 Task: Add Forces Of Nature Organic Nail Fungus Control to the cart.
Action: Mouse moved to (251, 113)
Screenshot: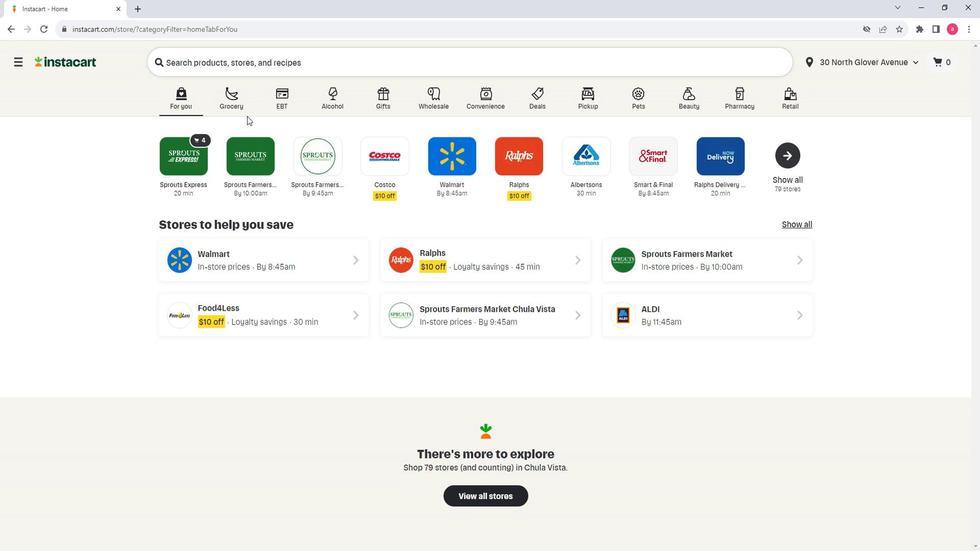 
Action: Mouse pressed left at (251, 113)
Screenshot: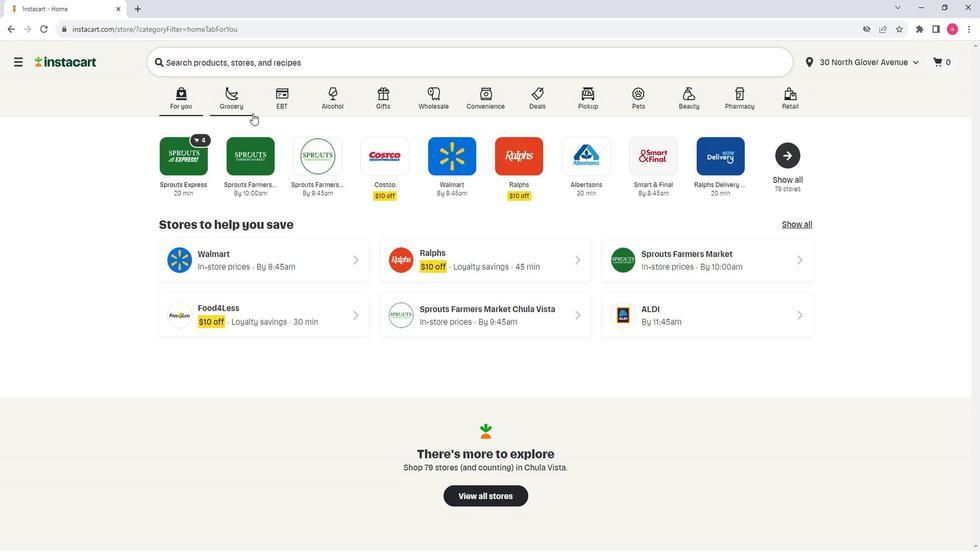 
Action: Mouse moved to (275, 300)
Screenshot: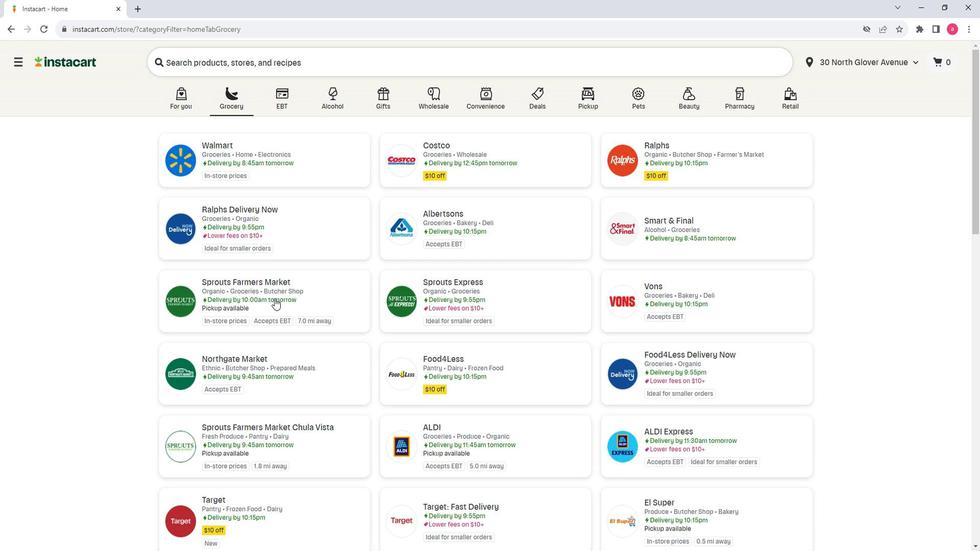 
Action: Mouse pressed left at (275, 300)
Screenshot: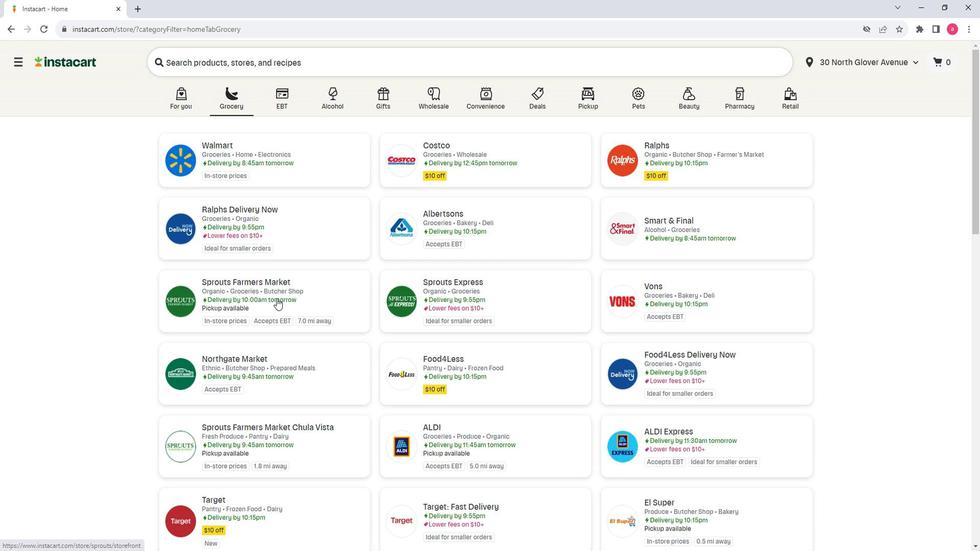 
Action: Mouse moved to (105, 311)
Screenshot: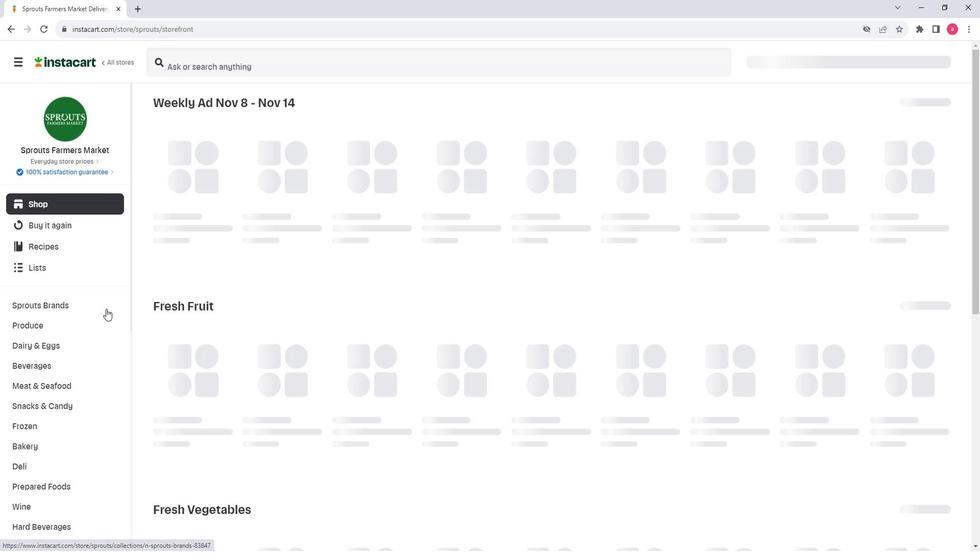 
Action: Mouse scrolled (105, 311) with delta (0, 0)
Screenshot: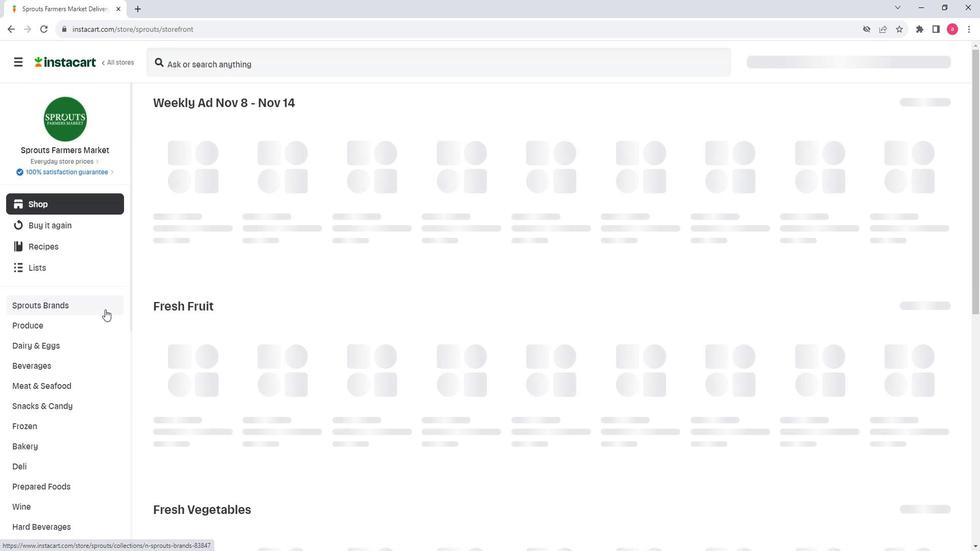 
Action: Mouse moved to (105, 311)
Screenshot: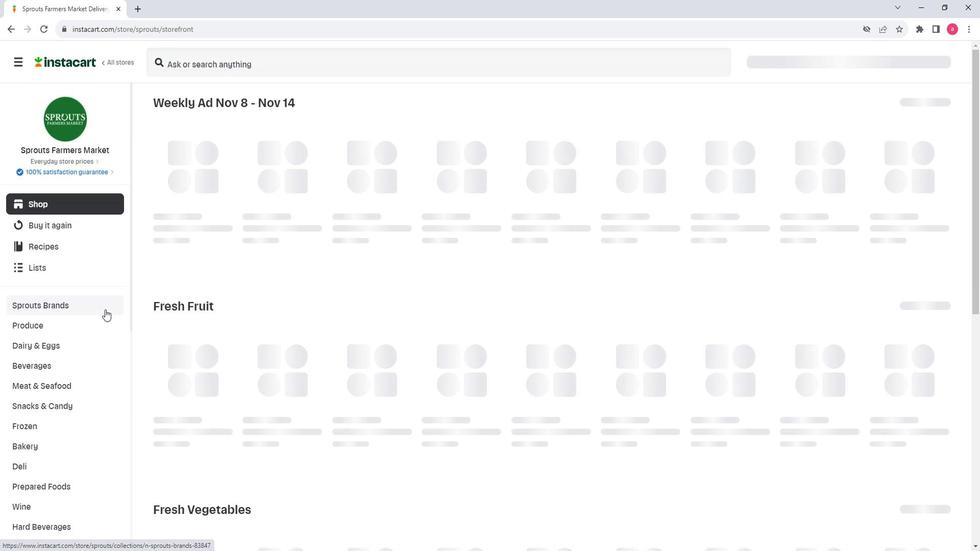 
Action: Mouse scrolled (105, 311) with delta (0, 0)
Screenshot: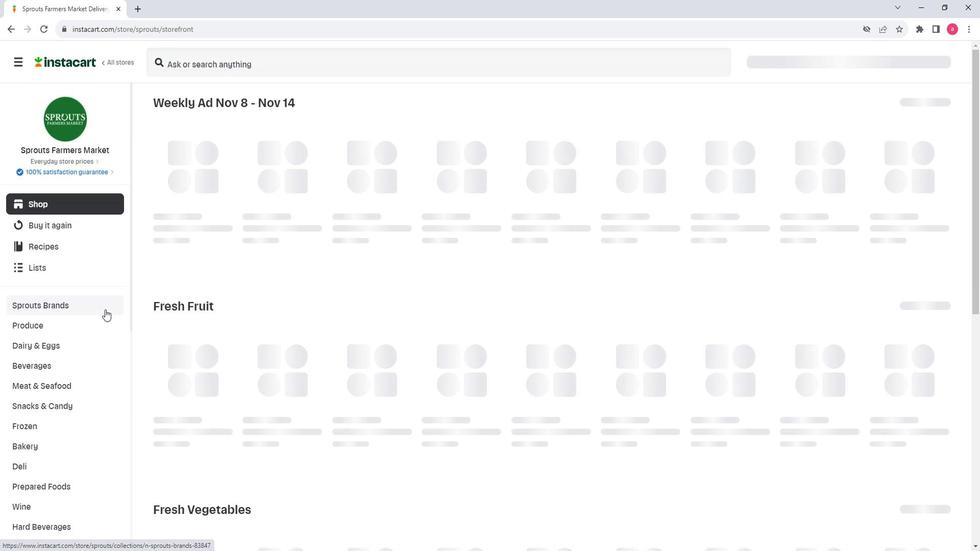 
Action: Mouse scrolled (105, 311) with delta (0, 0)
Screenshot: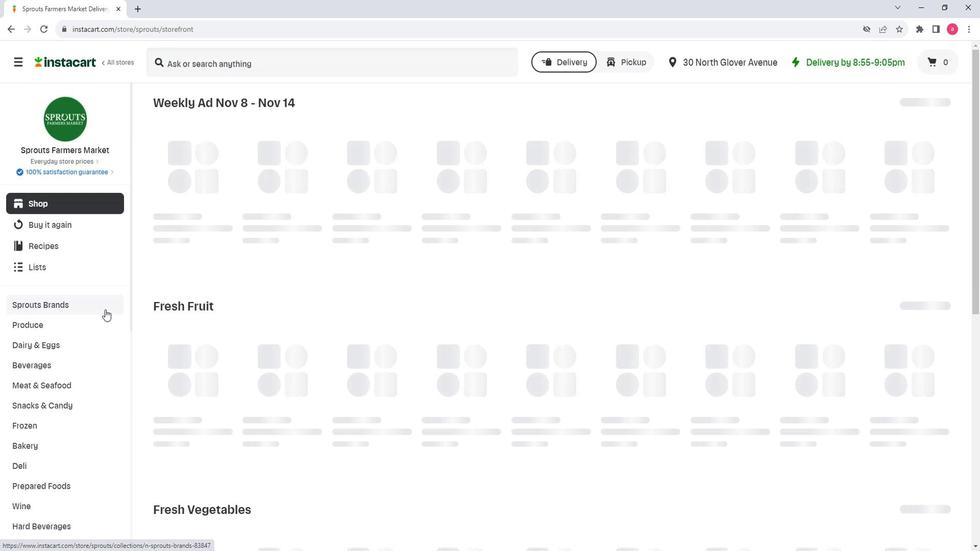 
Action: Mouse scrolled (105, 311) with delta (0, 0)
Screenshot: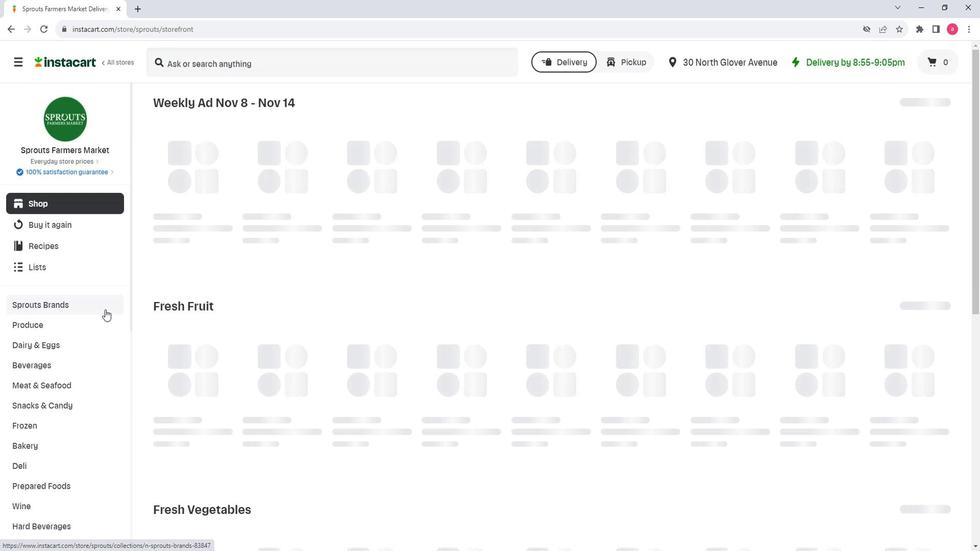 
Action: Mouse scrolled (105, 311) with delta (0, 0)
Screenshot: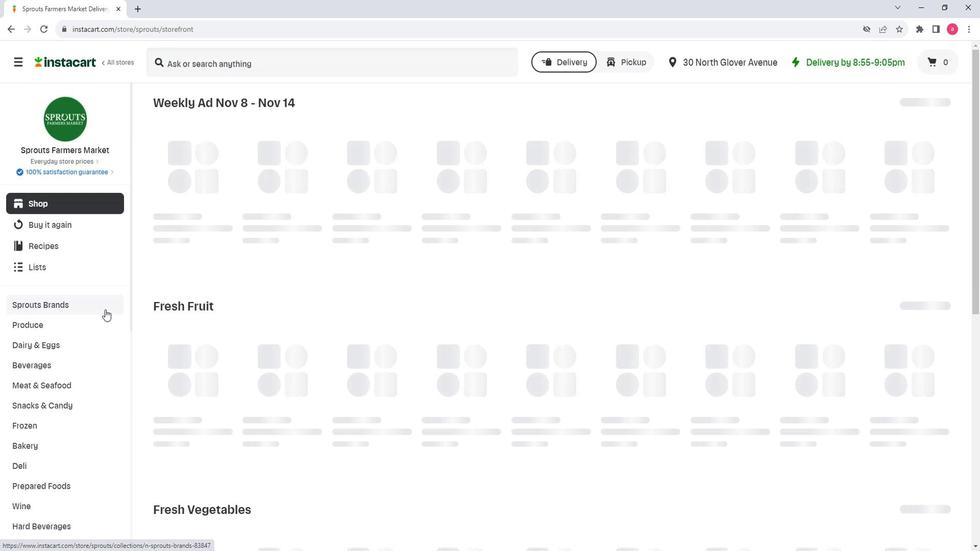 
Action: Mouse moved to (106, 307)
Screenshot: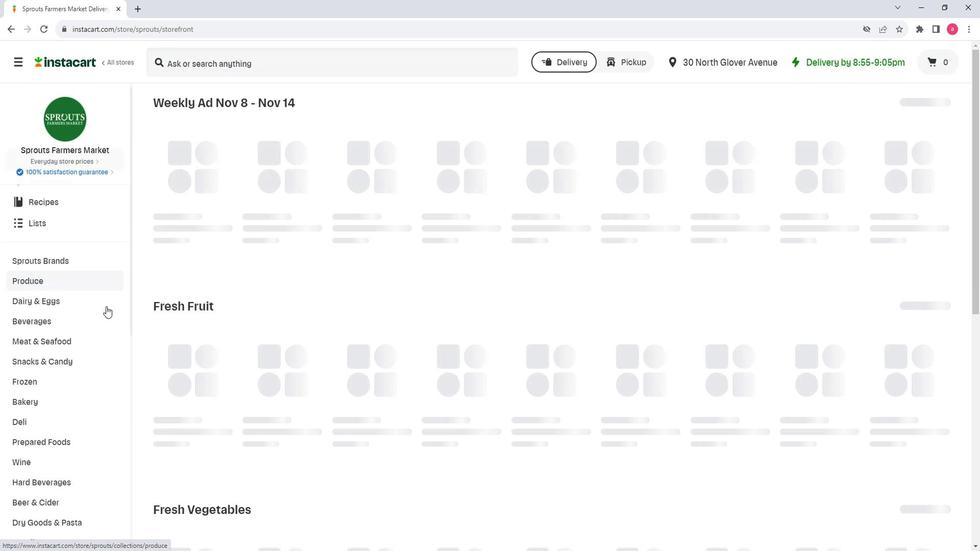 
Action: Mouse scrolled (106, 307) with delta (0, 0)
Screenshot: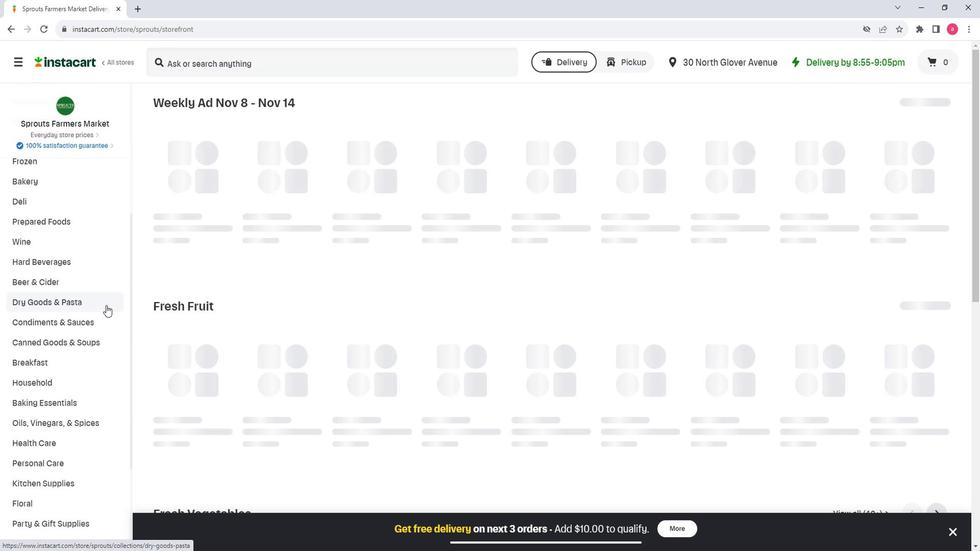 
Action: Mouse moved to (72, 394)
Screenshot: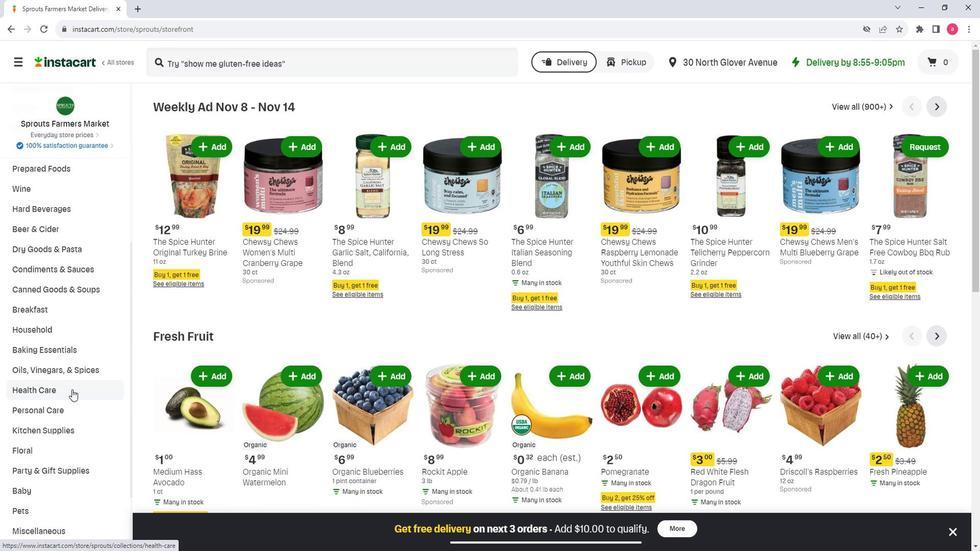 
Action: Mouse pressed left at (72, 394)
Screenshot: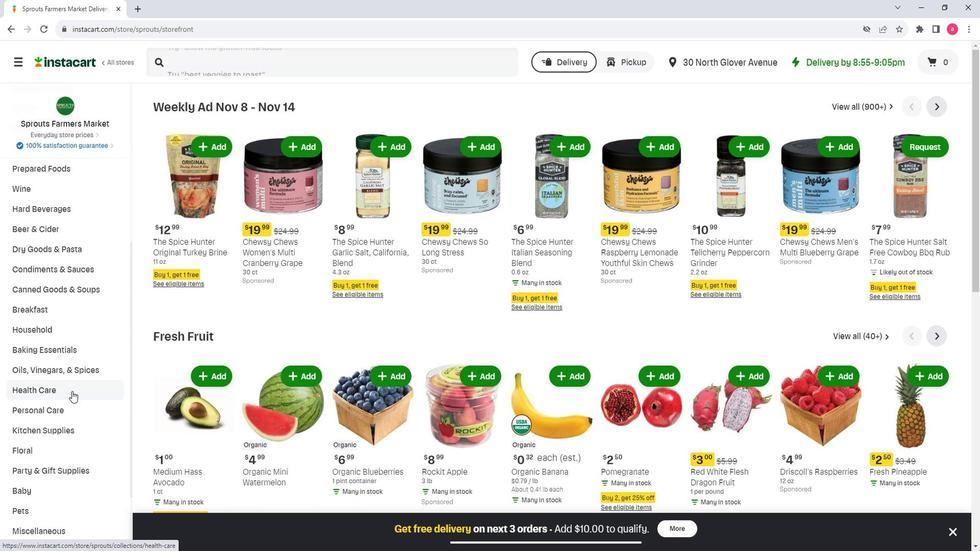 
Action: Mouse moved to (947, 135)
Screenshot: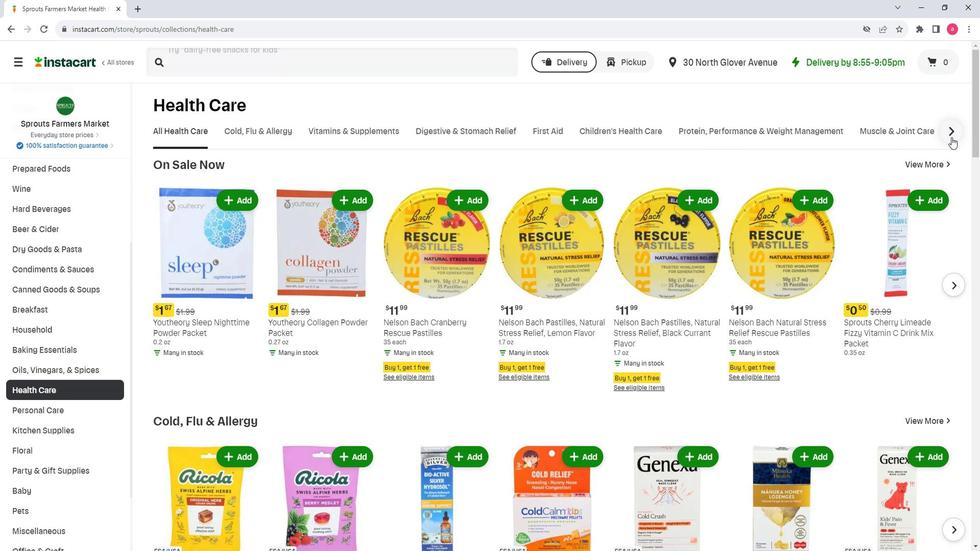 
Action: Mouse pressed left at (947, 135)
Screenshot: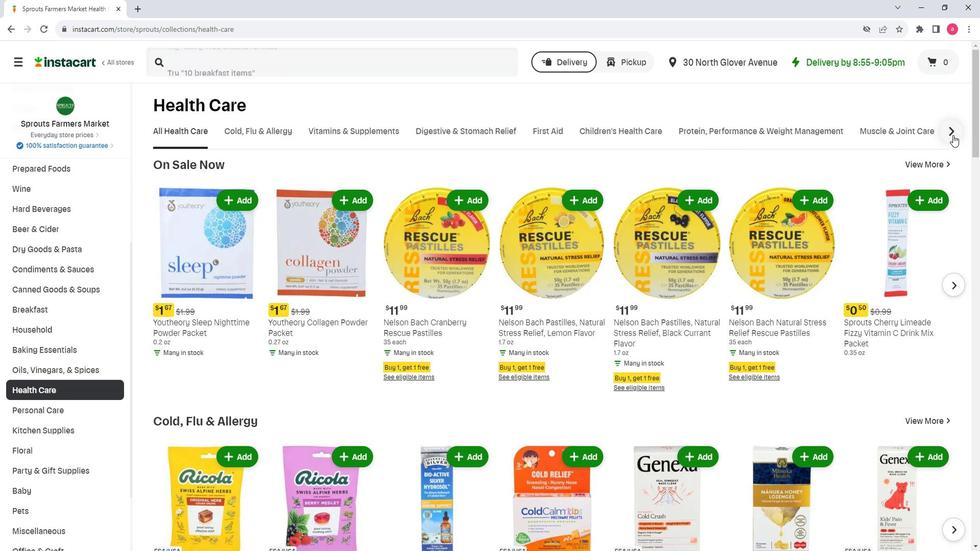 
Action: Mouse moved to (704, 131)
Screenshot: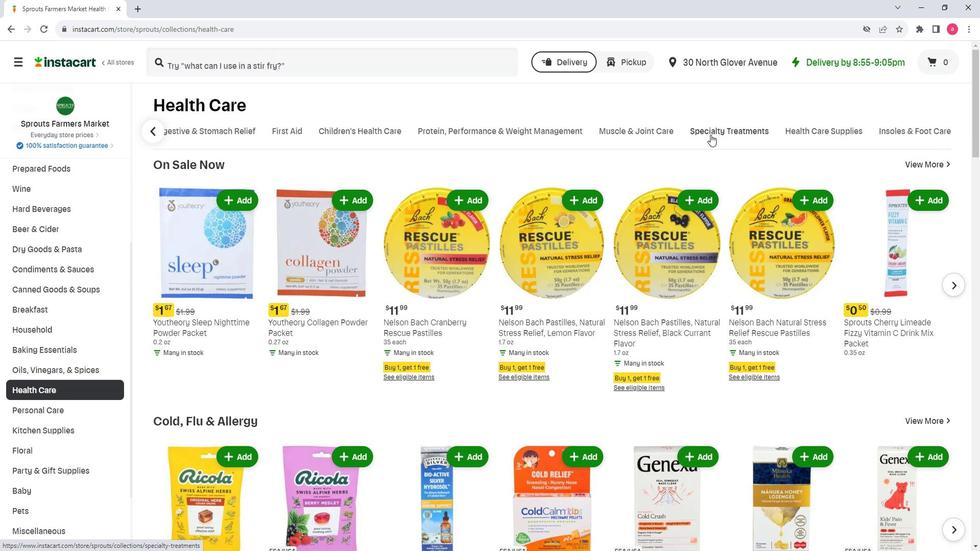 
Action: Mouse pressed left at (704, 131)
Screenshot: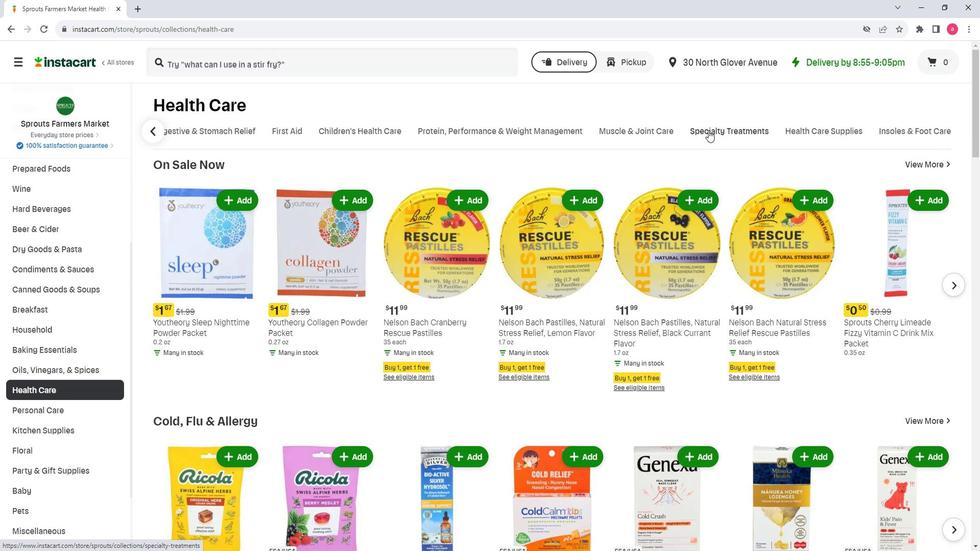 
Action: Mouse moved to (751, 185)
Screenshot: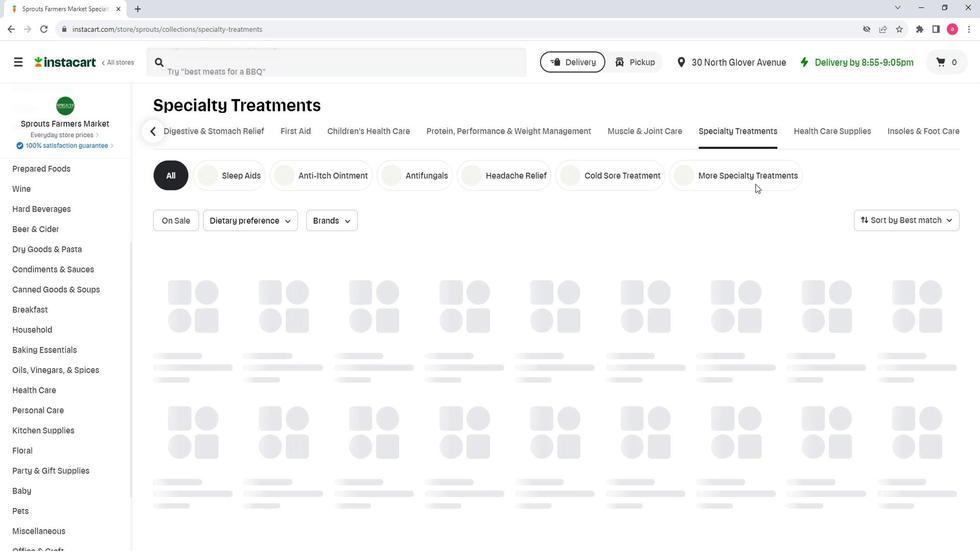 
Action: Mouse pressed left at (751, 185)
Screenshot: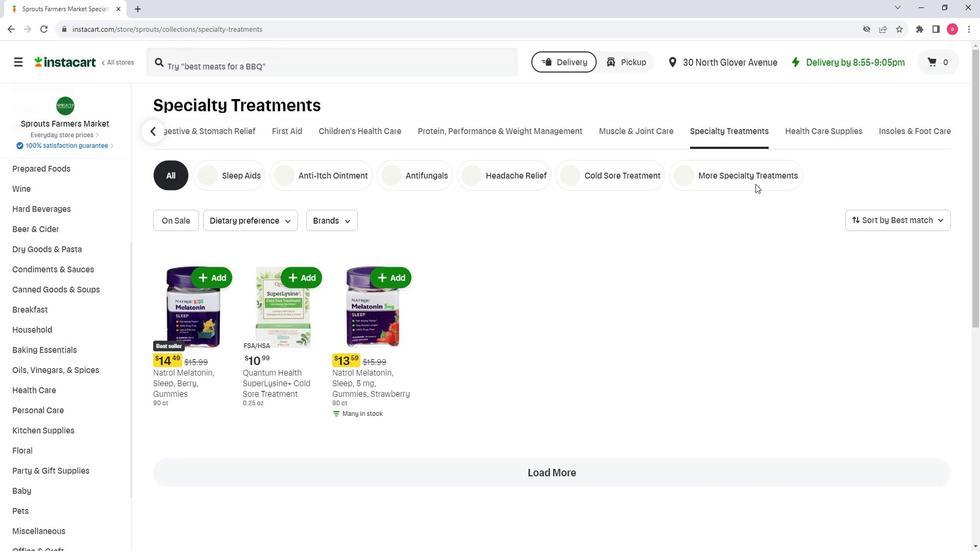 
Action: Mouse moved to (351, 67)
Screenshot: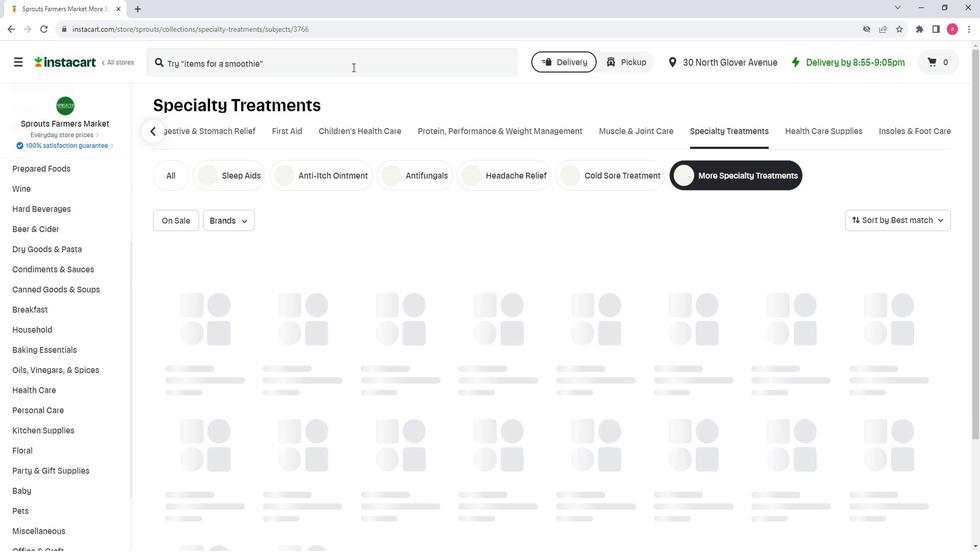 
Action: Mouse pressed left at (351, 67)
Screenshot: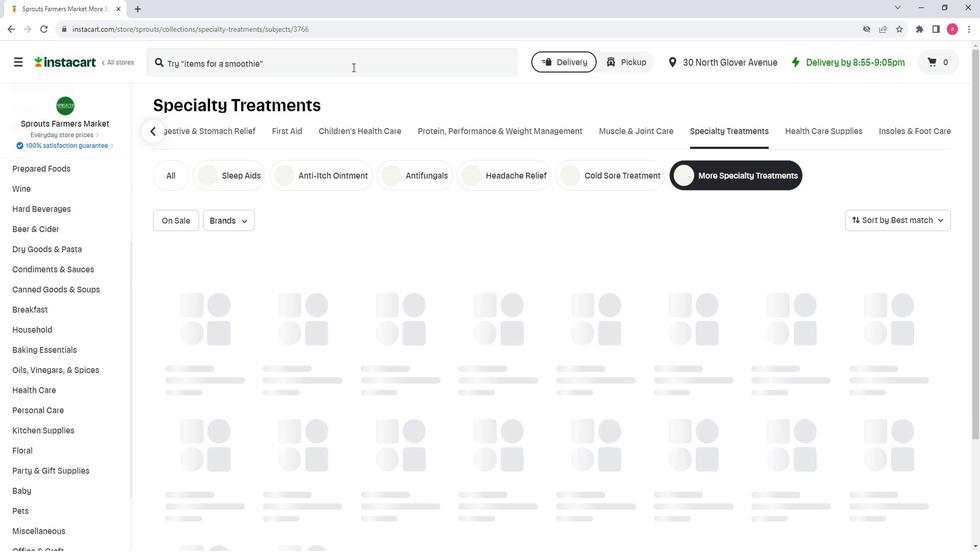 
Action: Key pressed <Key.shift>Forces<Key.space><Key.shift>Of<Key.space><Key.shift>Nature<Key.space><Key.shift>Organic<Key.space><Key.shift>Nail<Key.space><Key.shift><Key.shift><Key.shift><Key.shift><Key.shift><Key.shift><Key.shift><Key.shift><Key.shift><Key.shift><Key.shift><Key.shift><Key.shift>Fungus<Key.space><Key.shift>Control<Key.space><Key.enter>
Screenshot: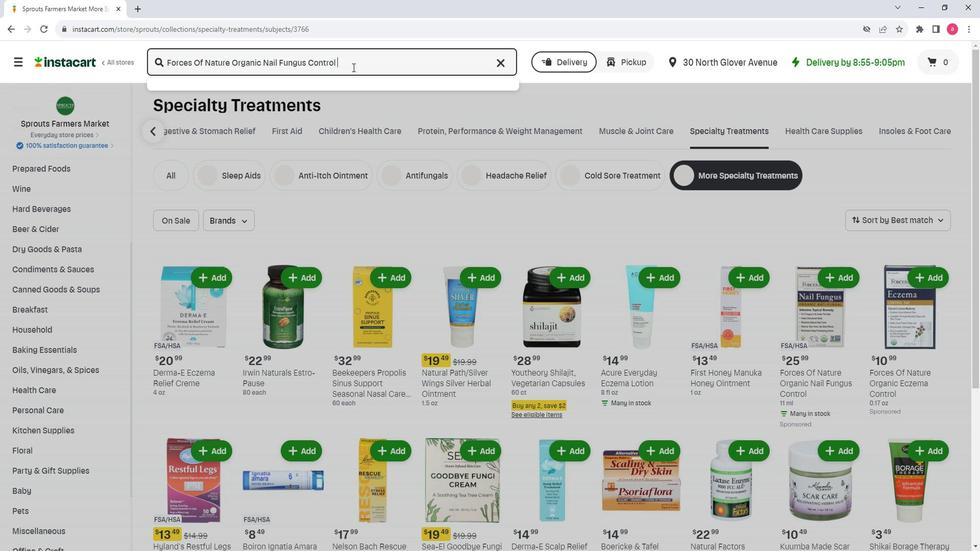 
Action: Mouse moved to (282, 153)
Screenshot: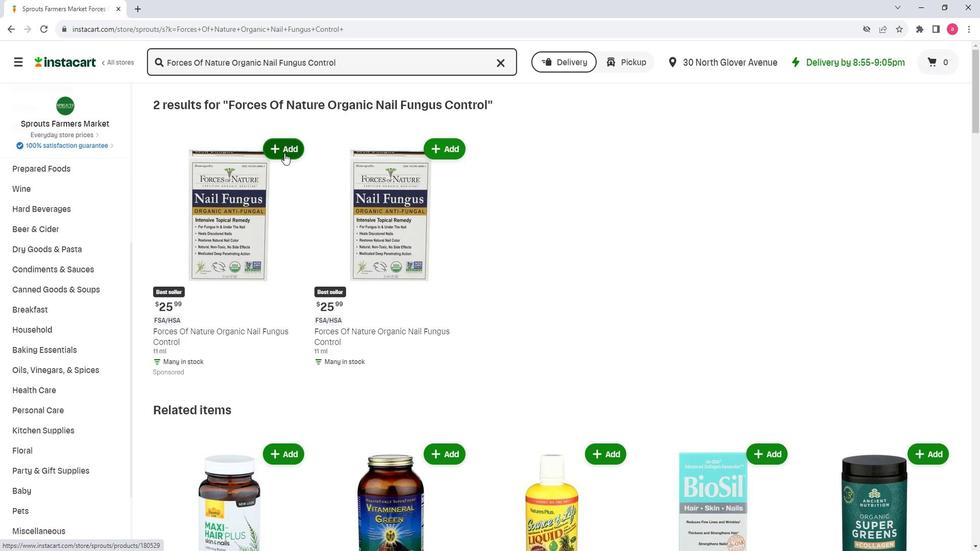 
Action: Mouse pressed left at (282, 153)
Screenshot: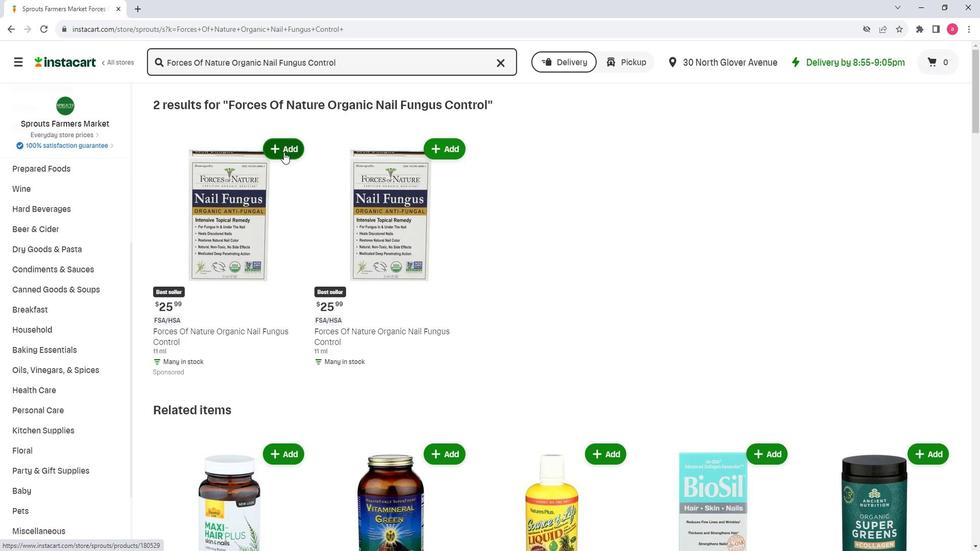 
Action: Mouse moved to (284, 241)
Screenshot: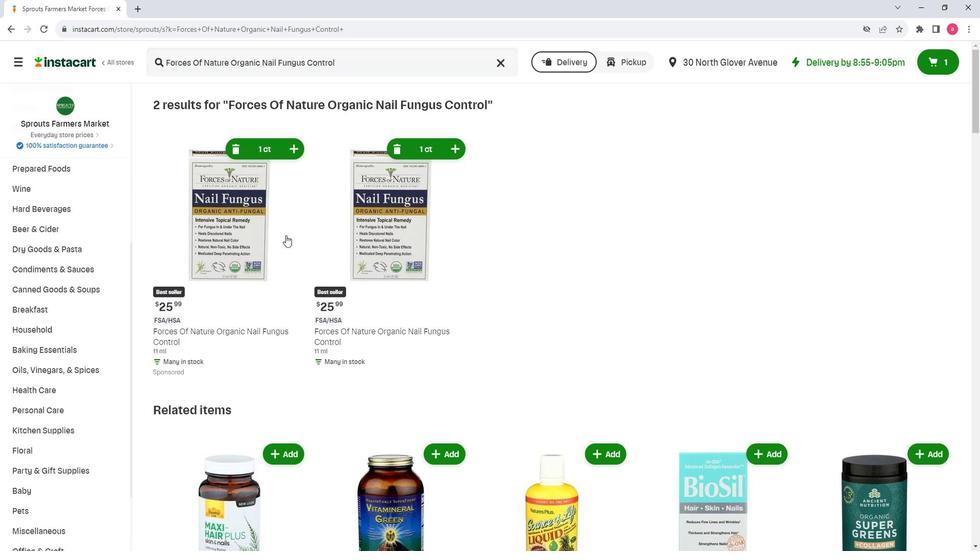 
